 Task: Create in the project VortexTech and in the Backlog issue 'Create a new online platform for online graphic design courses with advanced design tools and collaboration features' a child issue 'Data breach prevention and risk management', and assign it to team member softage.3@softage.net.
Action: Mouse moved to (489, 293)
Screenshot: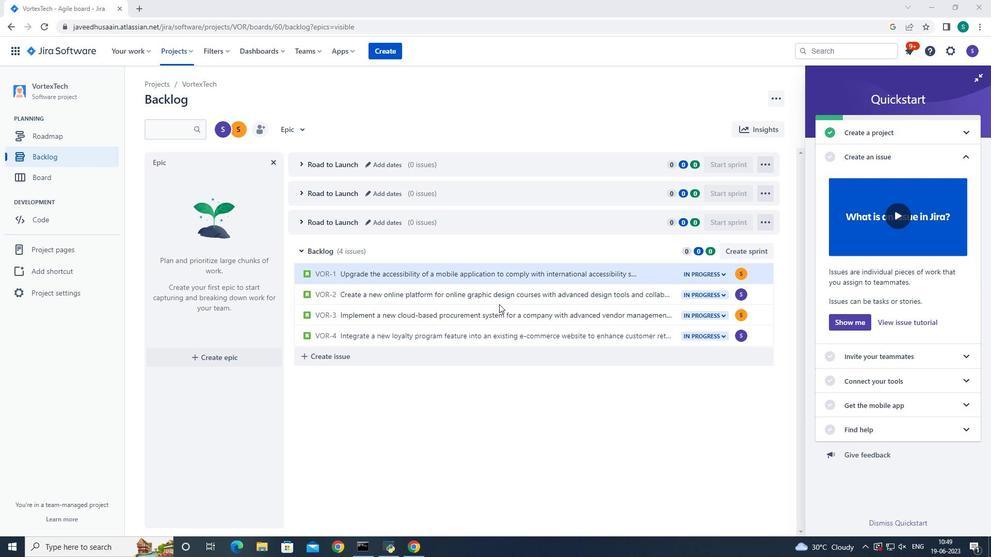 
Action: Mouse pressed left at (489, 293)
Screenshot: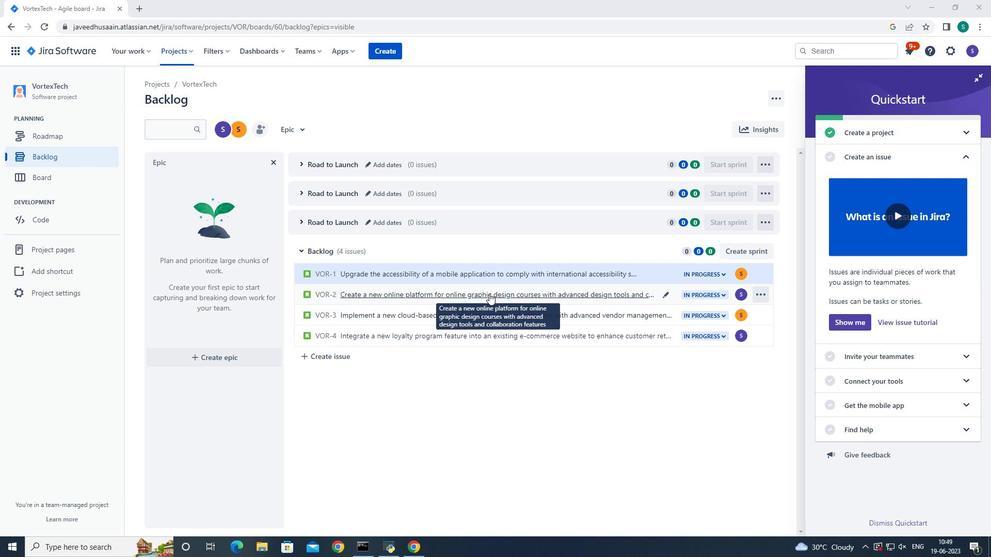 
Action: Mouse moved to (624, 251)
Screenshot: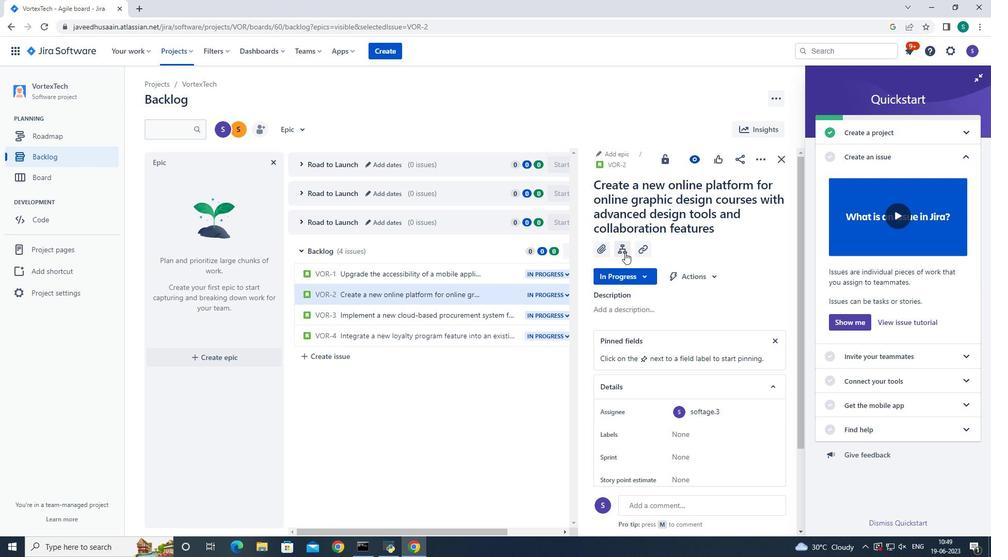 
Action: Mouse pressed left at (624, 251)
Screenshot: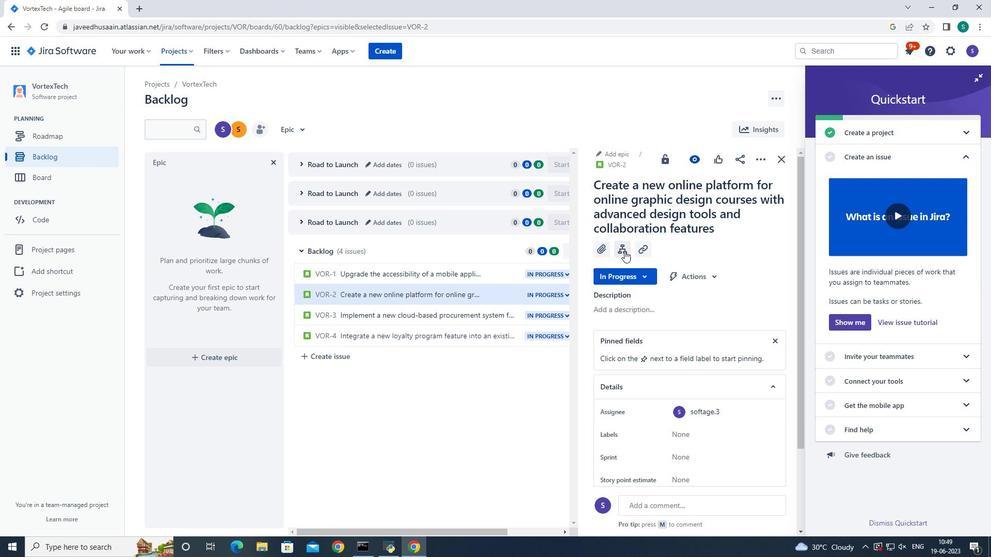 
Action: Mouse moved to (639, 330)
Screenshot: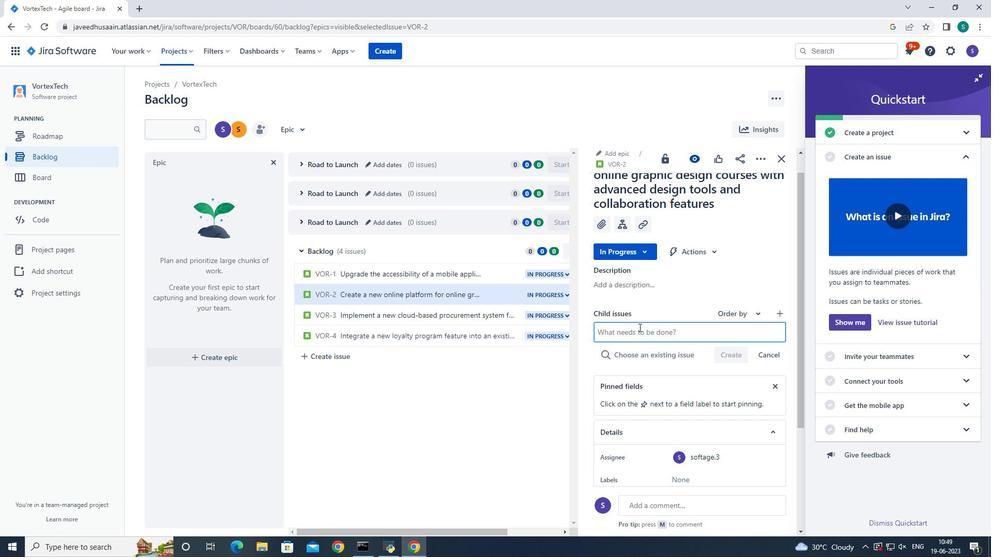 
Action: Mouse pressed left at (639, 330)
Screenshot: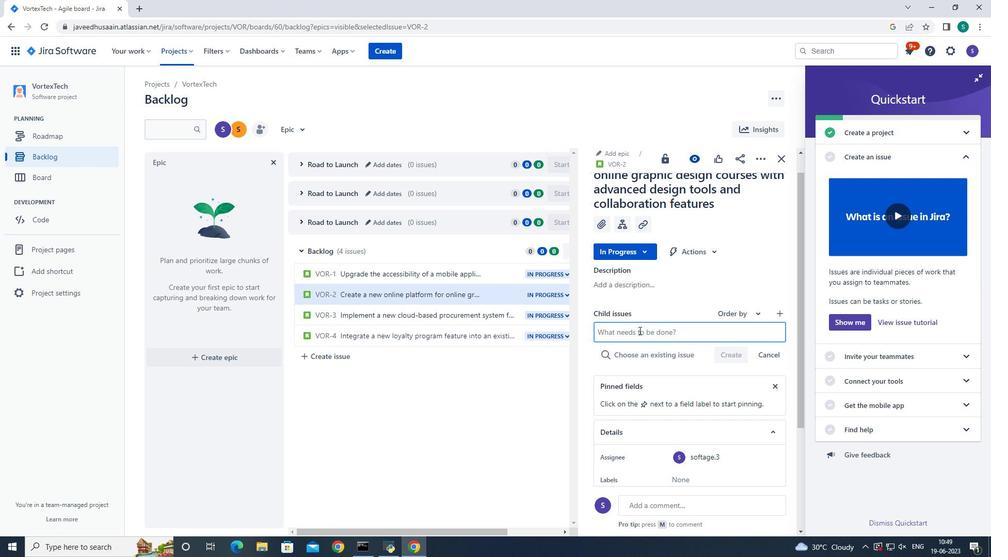 
Action: Key pressed <Key.shift>Data<Key.space>breach<Key.space>prevention<Key.space>and<Key.space>risk<Key.space>management
Screenshot: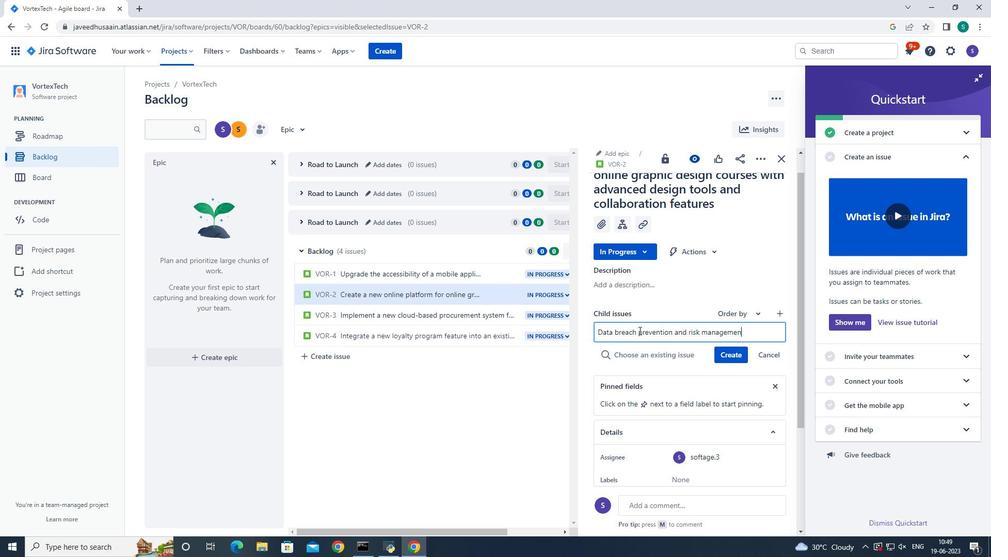 
Action: Mouse moved to (738, 352)
Screenshot: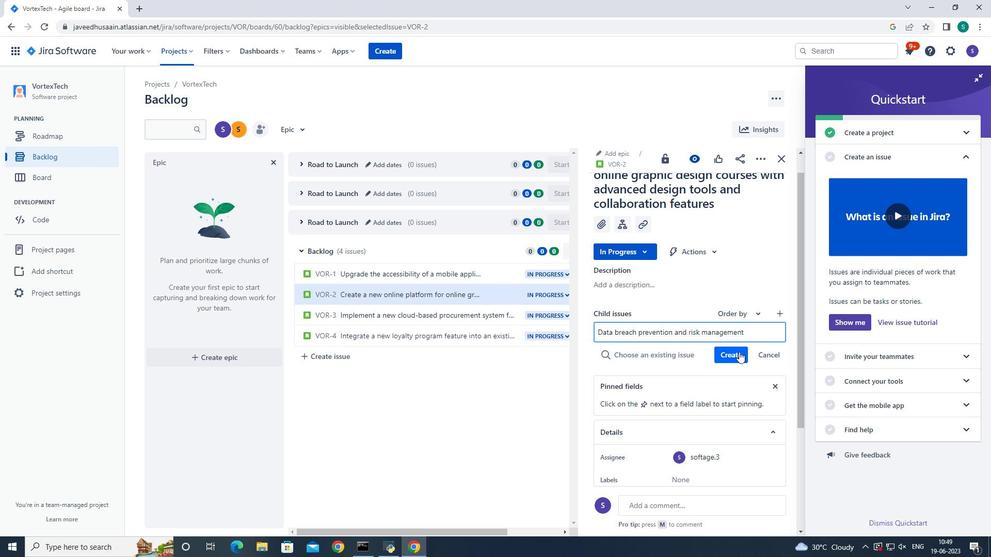 
Action: Mouse pressed left at (738, 352)
Screenshot: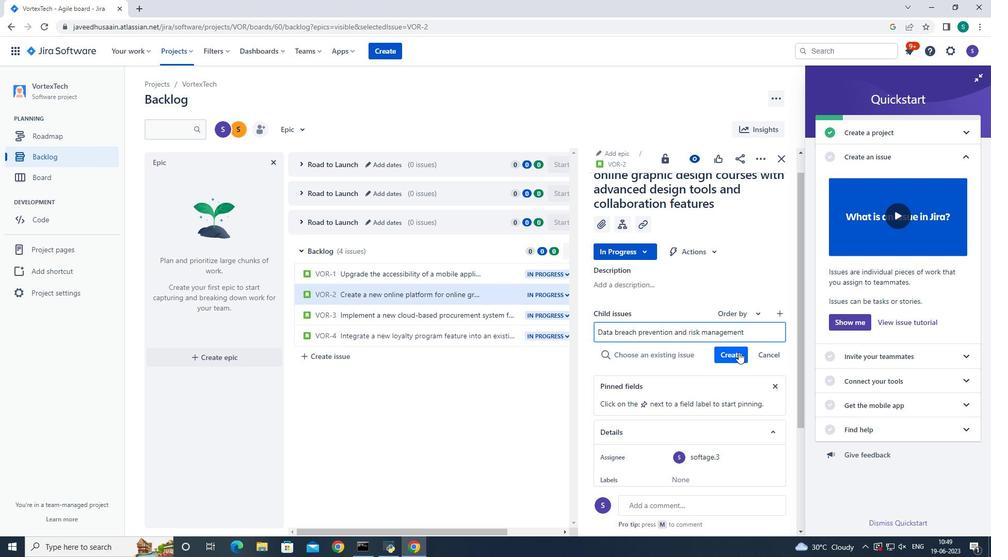 
Action: Mouse moved to (737, 337)
Screenshot: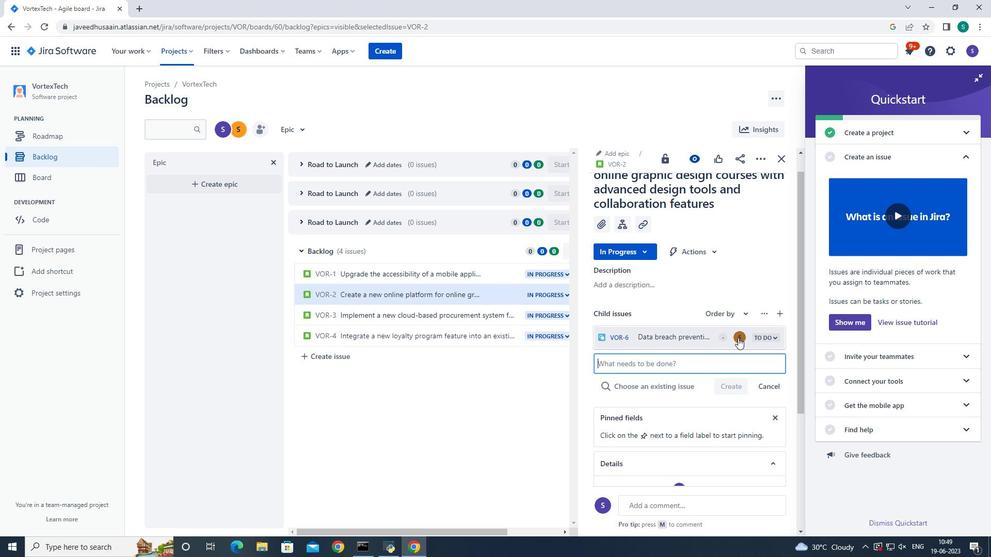 
Action: Mouse pressed left at (737, 337)
Screenshot: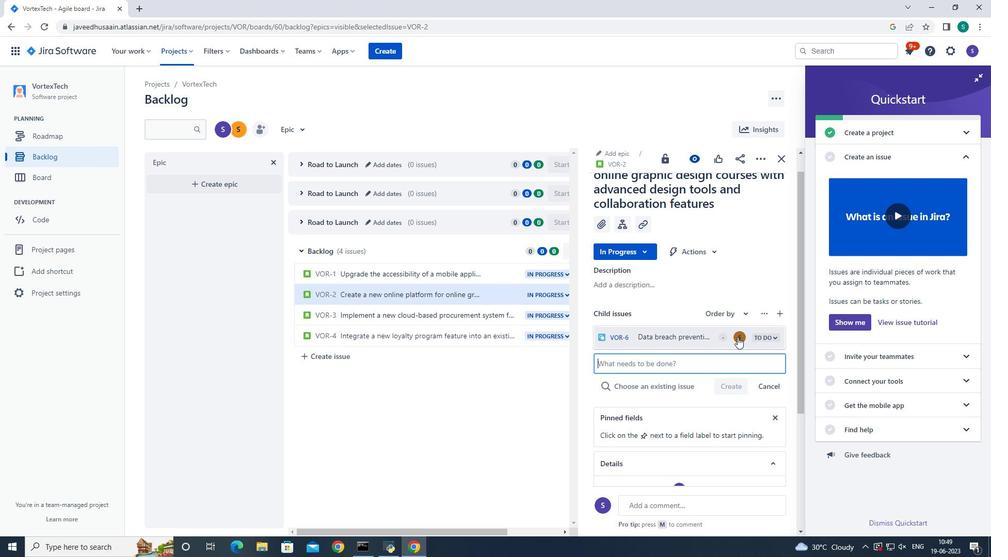 
Action: Mouse moved to (716, 334)
Screenshot: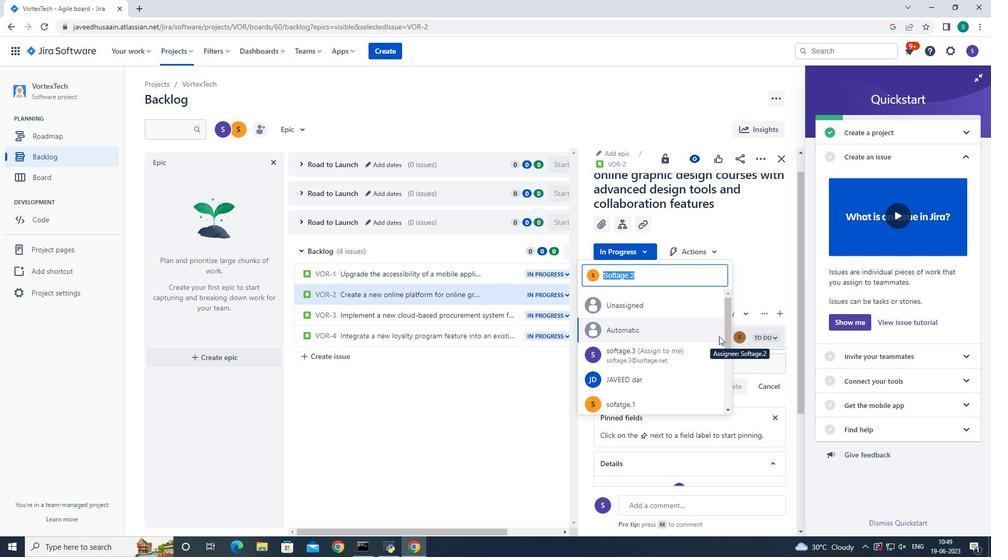 
Action: Key pressed <Key.backspace>softage.3<Key.shift>@softage.net
Screenshot: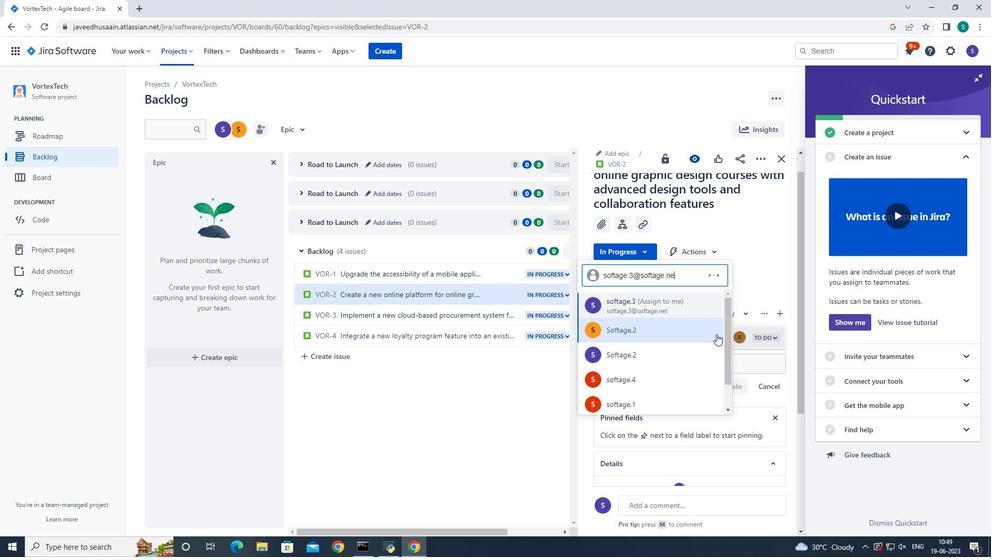 
Action: Mouse moved to (633, 335)
Screenshot: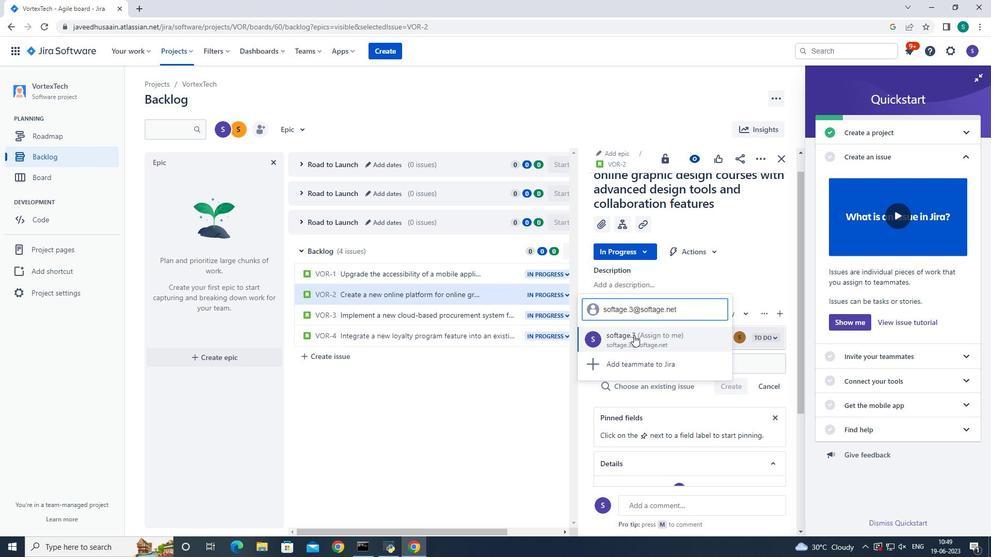 
Action: Mouse pressed left at (633, 335)
Screenshot: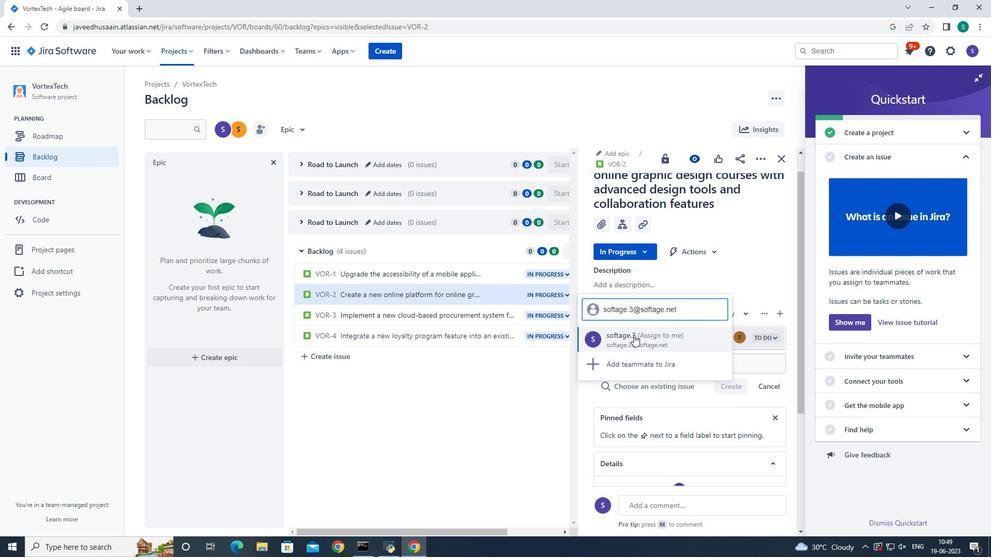 
Action: Mouse moved to (666, 345)
Screenshot: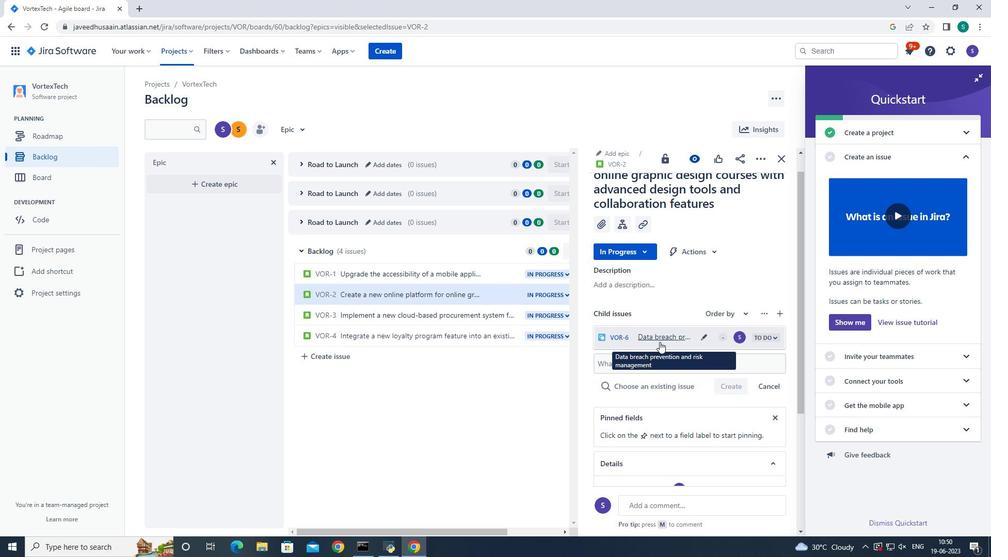 
